 Task: Change text box border weight to 2PX.
Action: Mouse moved to (383, 188)
Screenshot: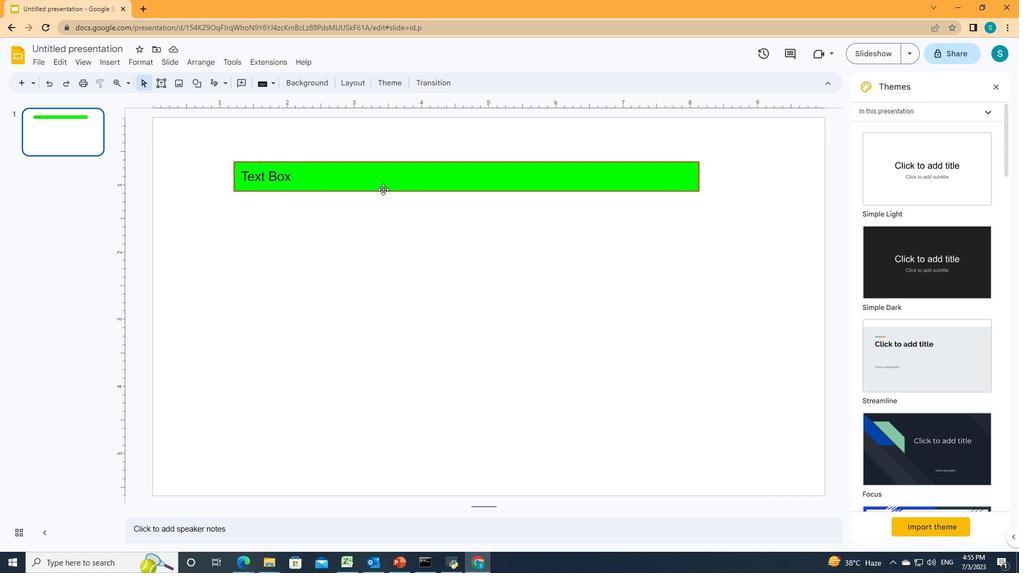 
Action: Mouse pressed left at (383, 188)
Screenshot: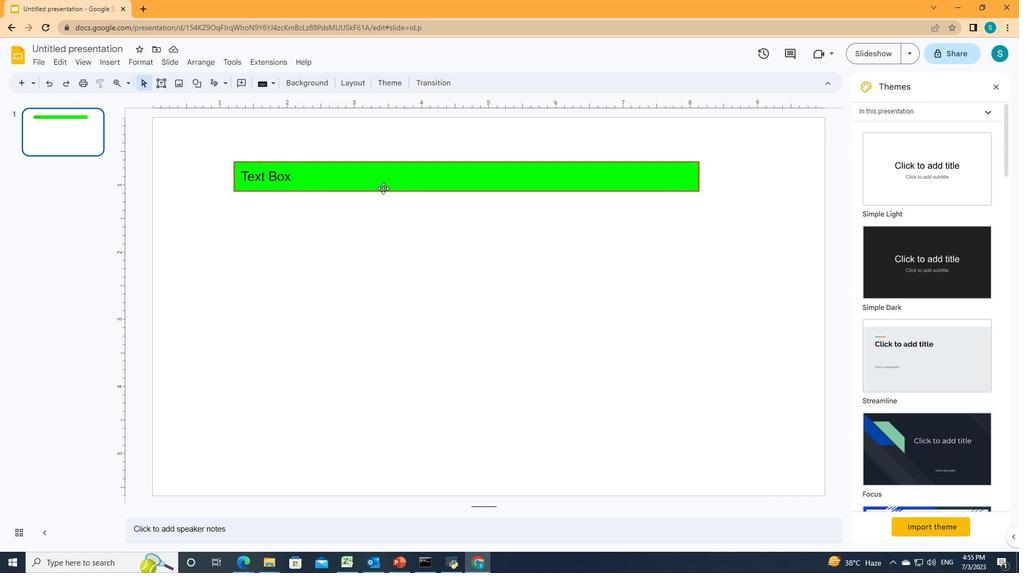 
Action: Mouse moved to (269, 82)
Screenshot: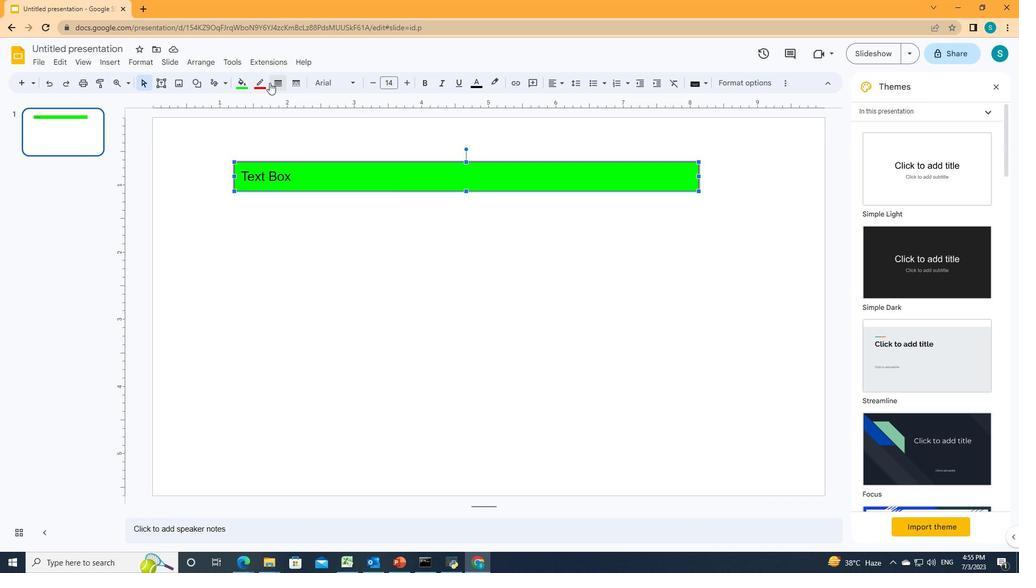 
Action: Mouse pressed left at (269, 82)
Screenshot: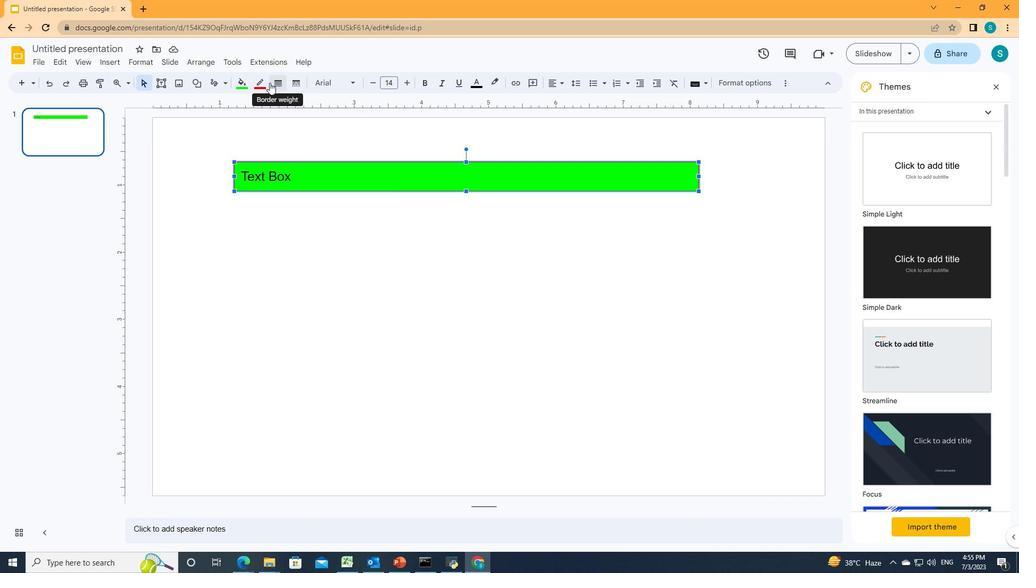 
Action: Mouse moved to (285, 118)
Screenshot: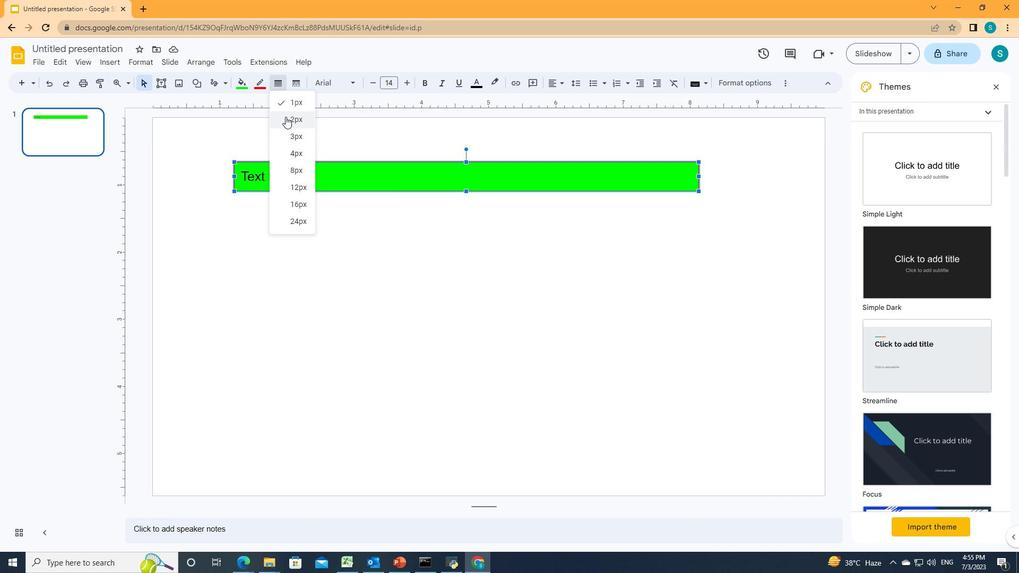 
Action: Mouse pressed left at (285, 118)
Screenshot: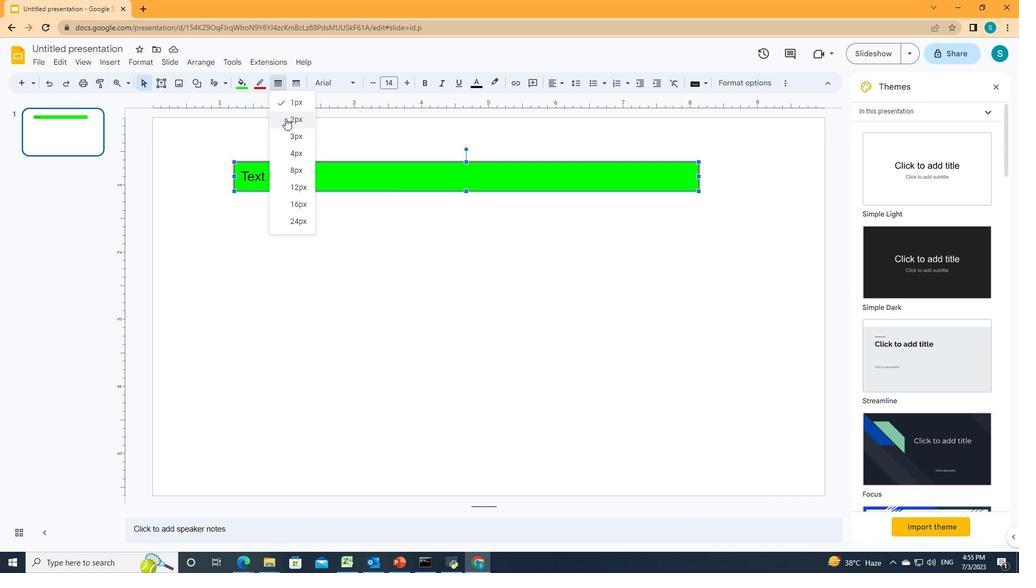 
Action: Mouse moved to (285, 122)
Screenshot: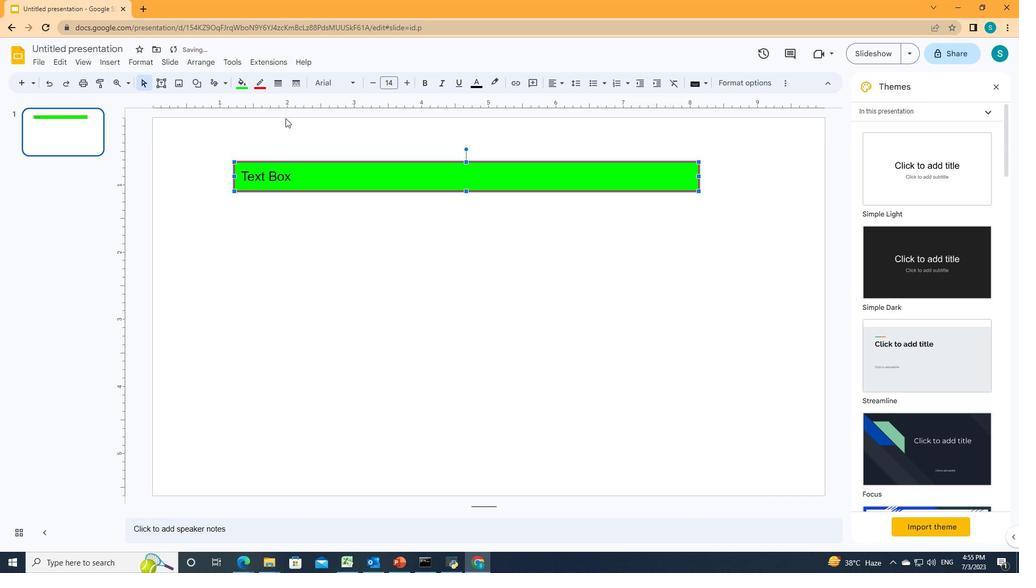 
